 Task: Create a due date automation trigger when advanced on, on the tuesday of the week before a card is due add dates starting in less than 1 working days at 11:00 AM.
Action: Mouse moved to (868, 78)
Screenshot: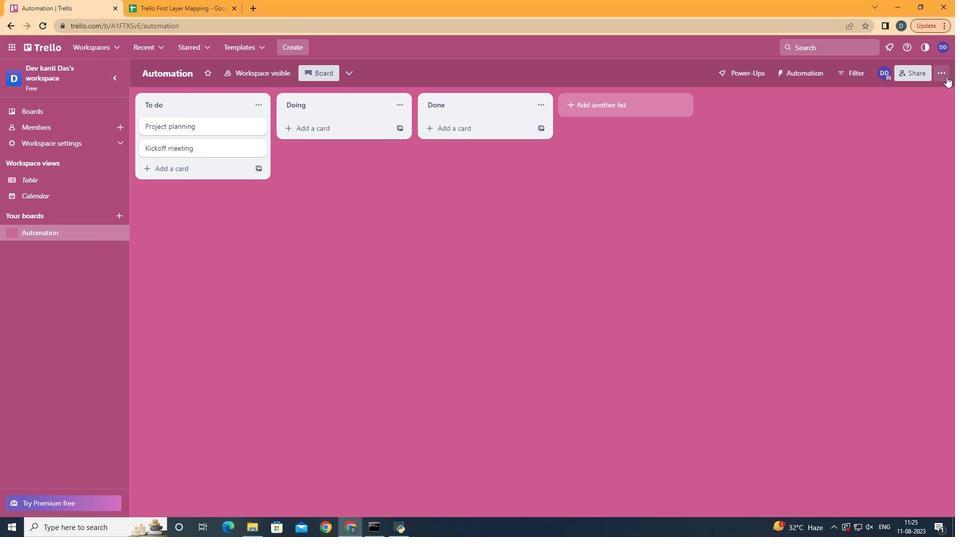 
Action: Mouse pressed left at (868, 78)
Screenshot: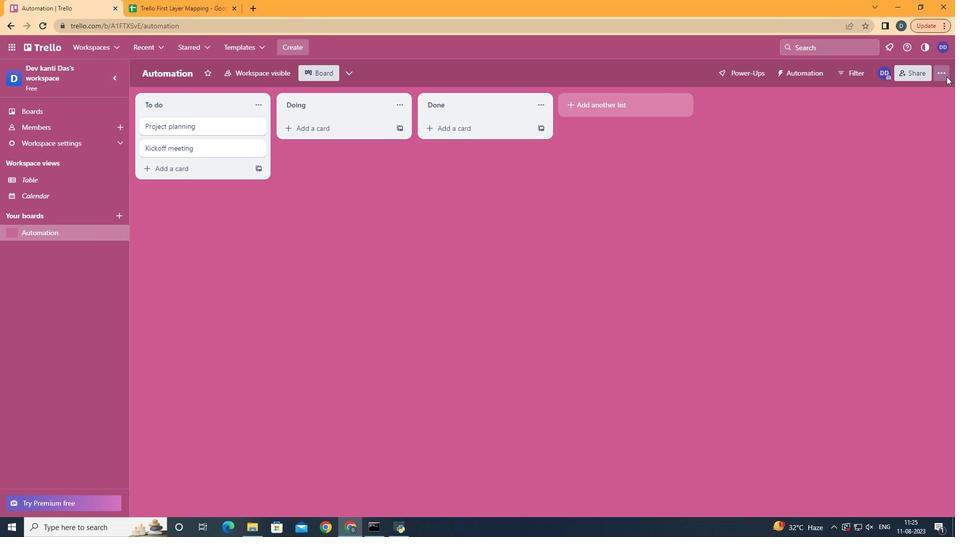 
Action: Mouse moved to (828, 220)
Screenshot: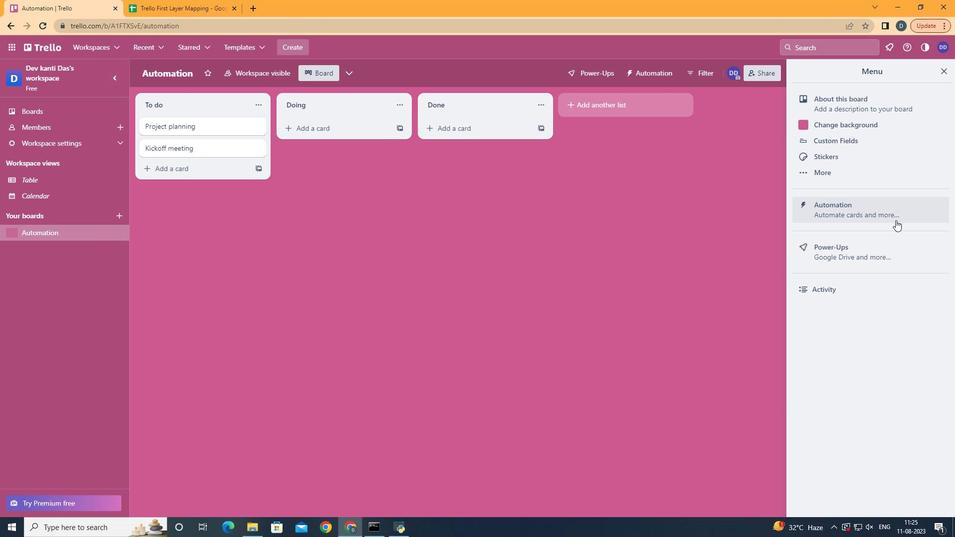 
Action: Mouse pressed left at (828, 220)
Screenshot: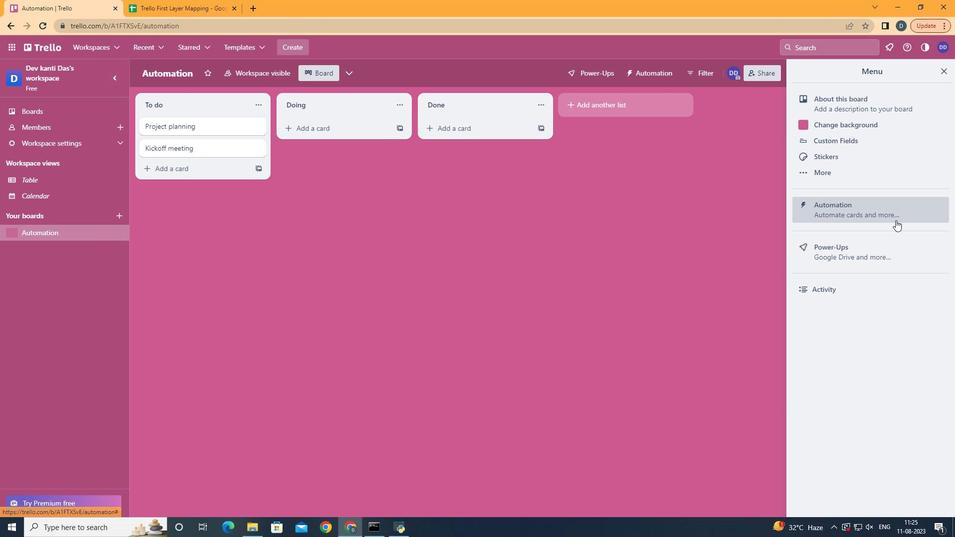 
Action: Mouse moved to (268, 196)
Screenshot: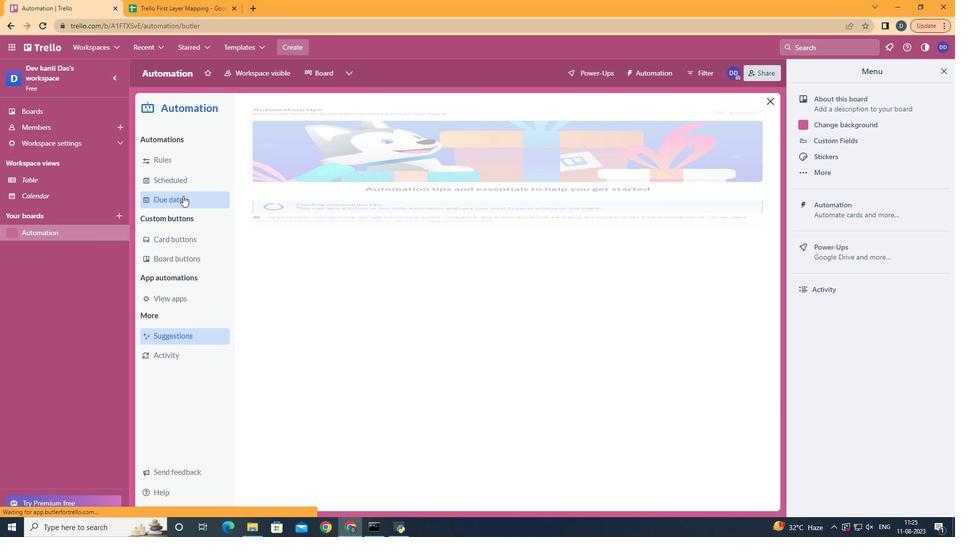
Action: Mouse pressed left at (268, 196)
Screenshot: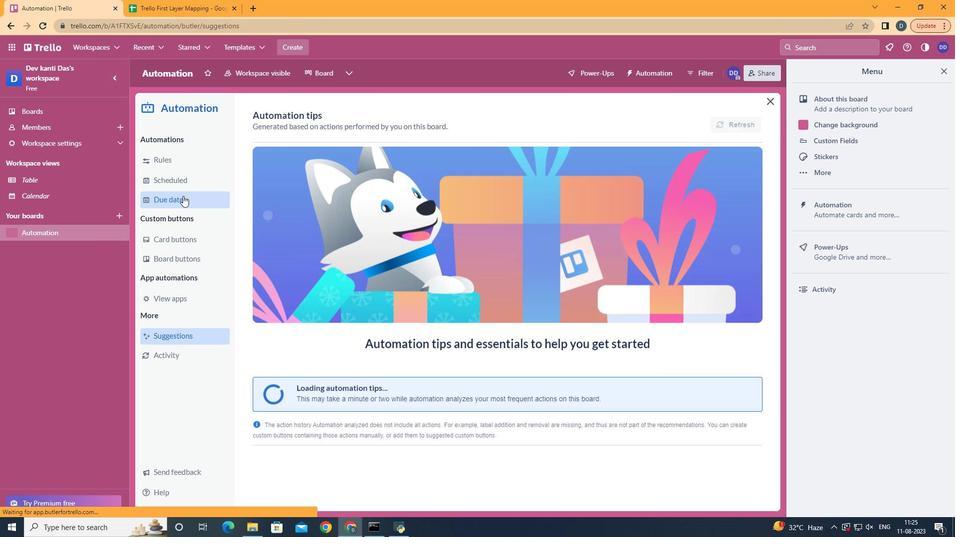 
Action: Mouse moved to (671, 119)
Screenshot: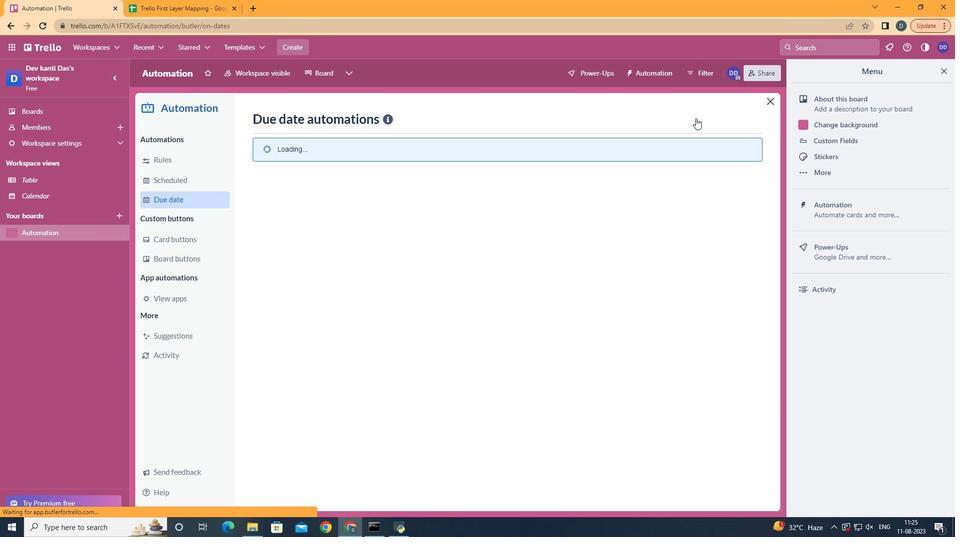 
Action: Mouse pressed left at (671, 119)
Screenshot: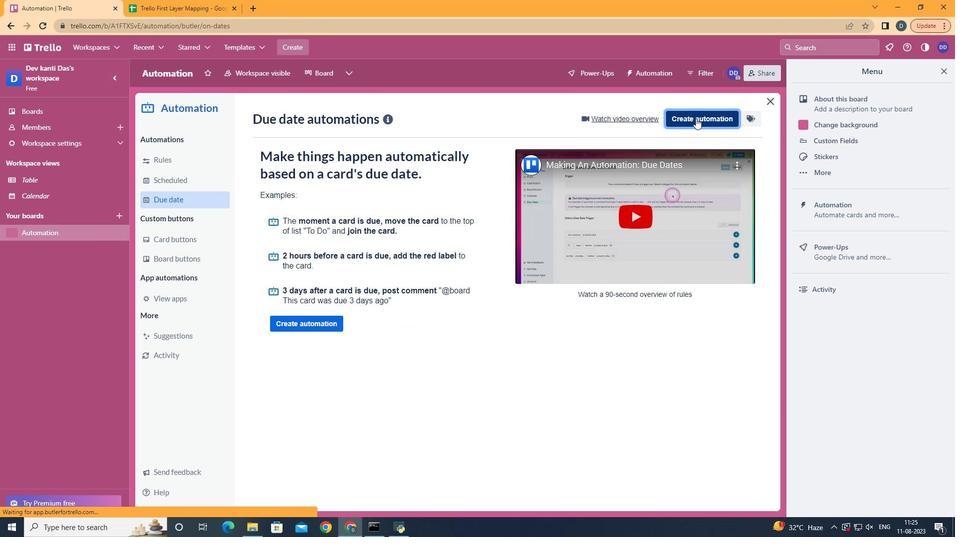
Action: Mouse moved to (521, 215)
Screenshot: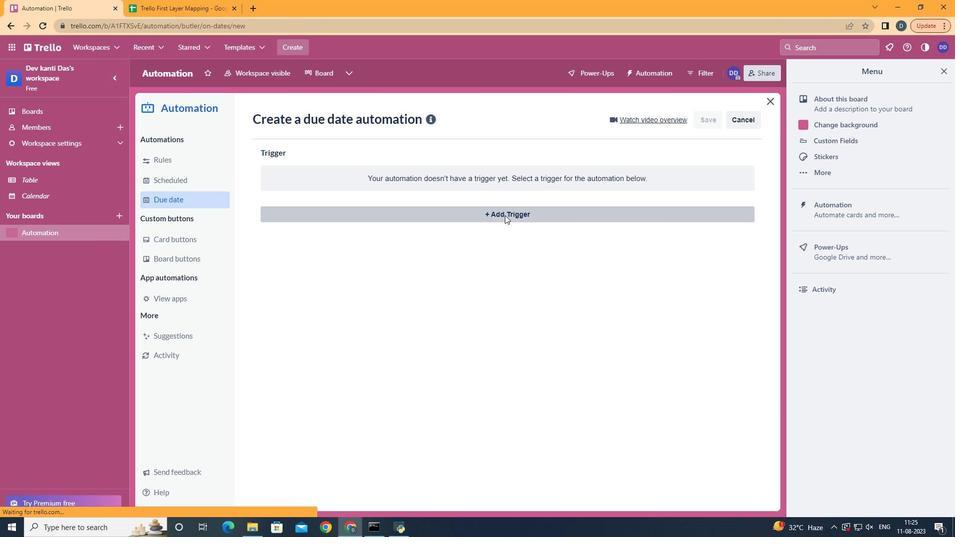 
Action: Mouse pressed left at (521, 215)
Screenshot: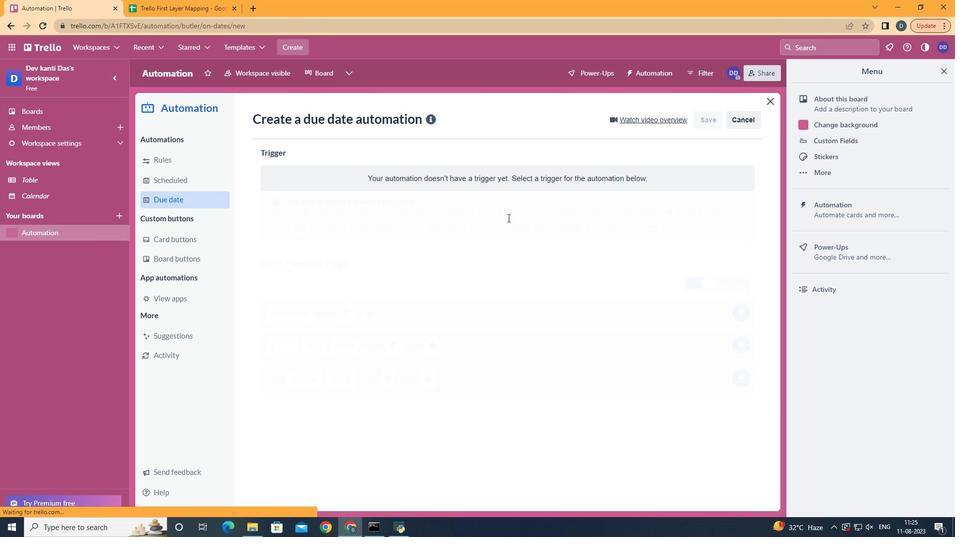 
Action: Mouse moved to (382, 279)
Screenshot: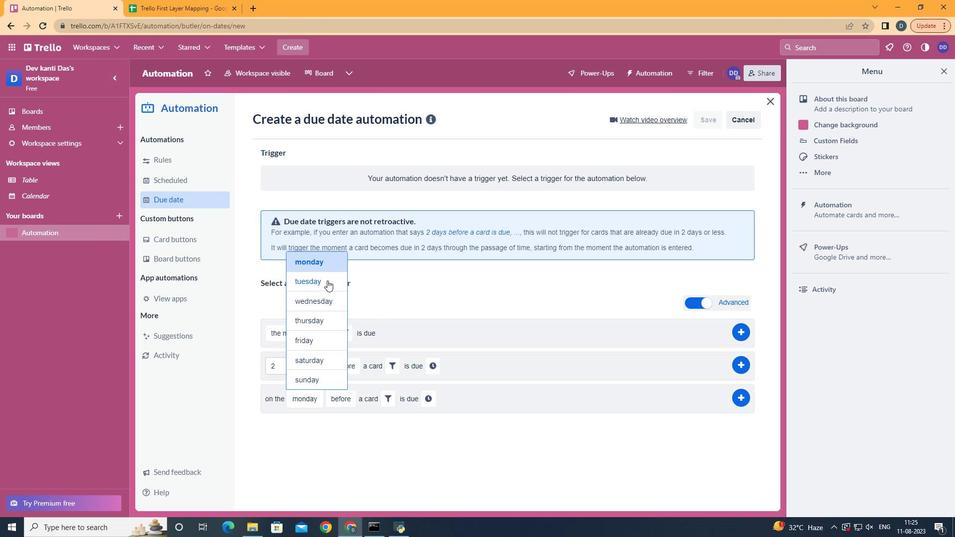 
Action: Mouse pressed left at (382, 279)
Screenshot: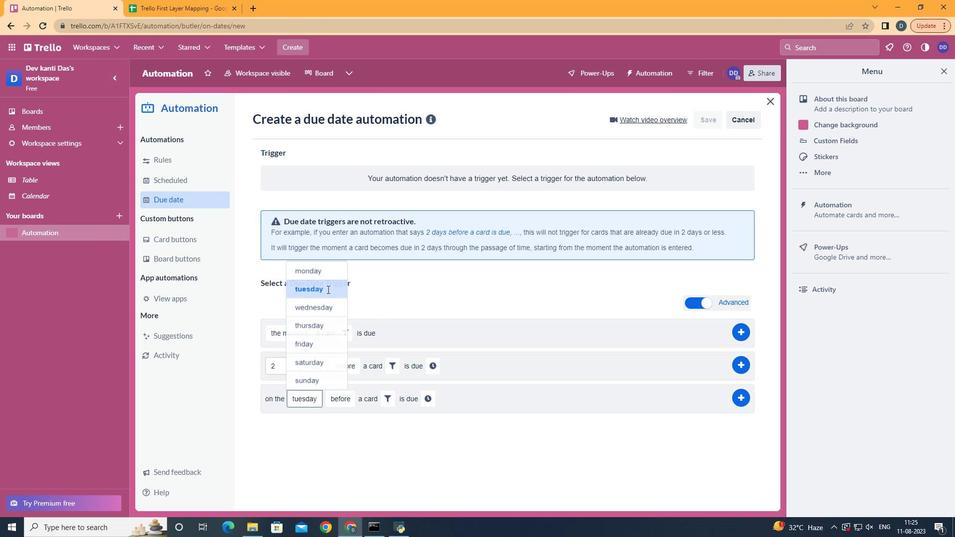
Action: Mouse moved to (405, 471)
Screenshot: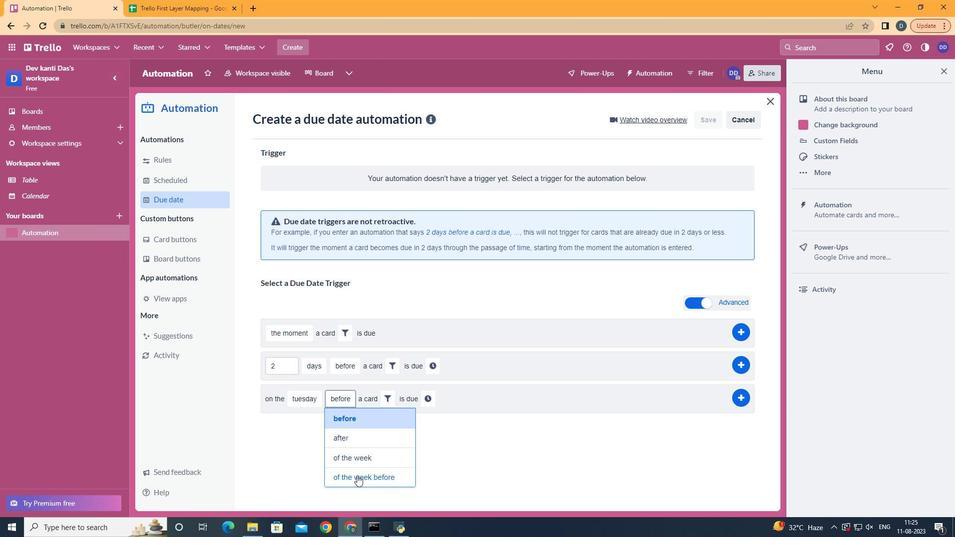 
Action: Mouse pressed left at (405, 471)
Screenshot: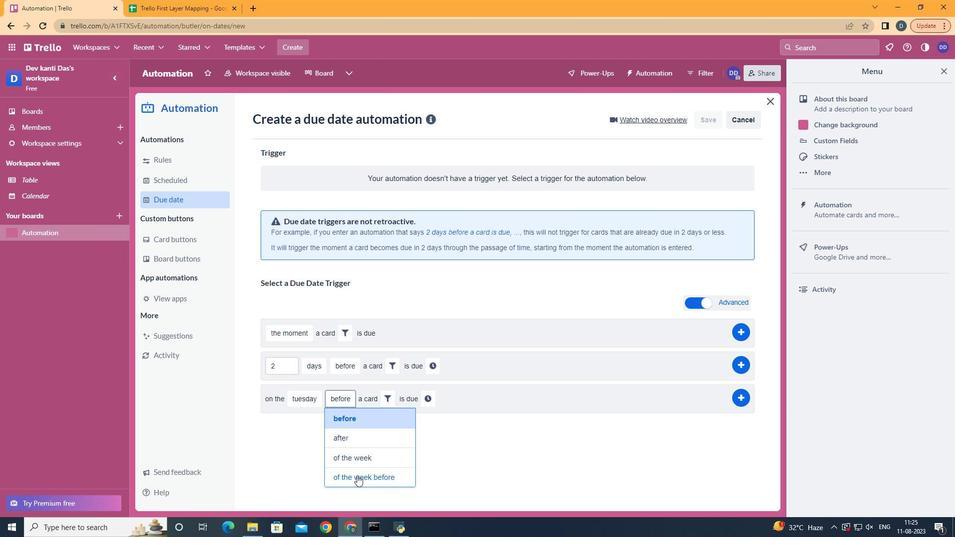 
Action: Mouse moved to (458, 400)
Screenshot: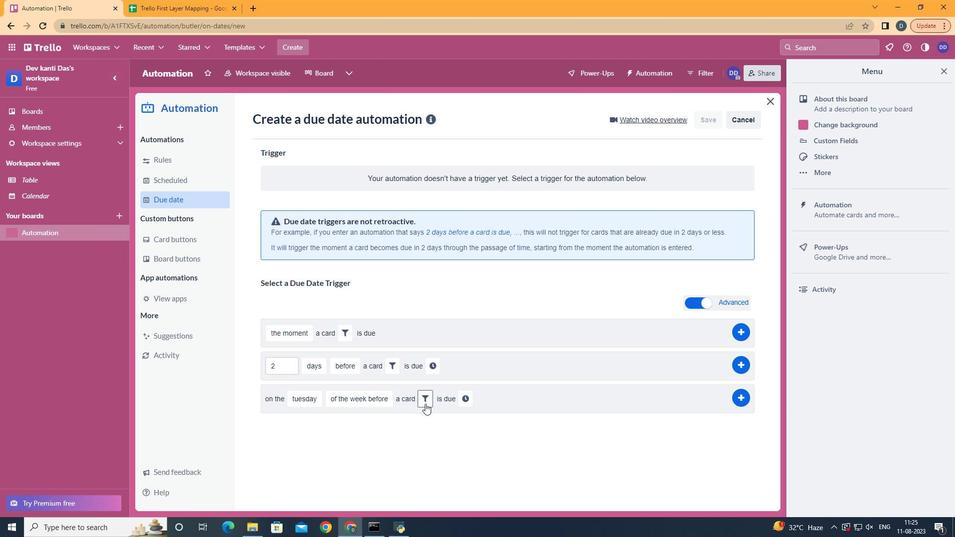 
Action: Mouse pressed left at (458, 400)
Screenshot: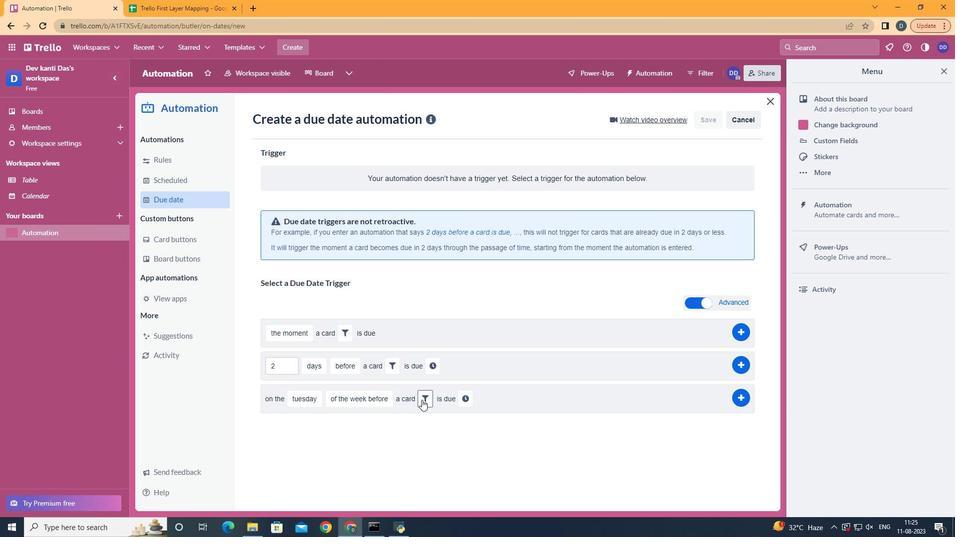 
Action: Mouse moved to (503, 423)
Screenshot: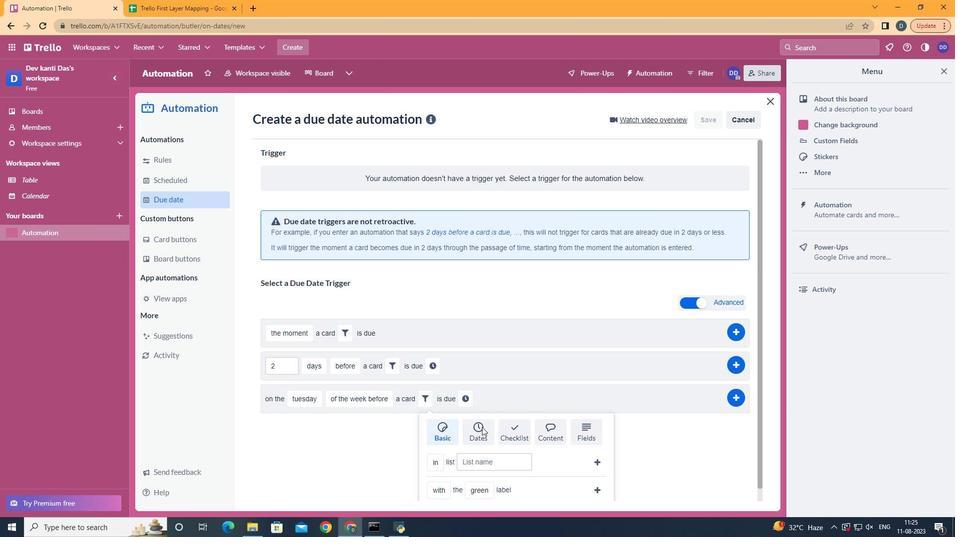 
Action: Mouse pressed left at (503, 423)
Screenshot: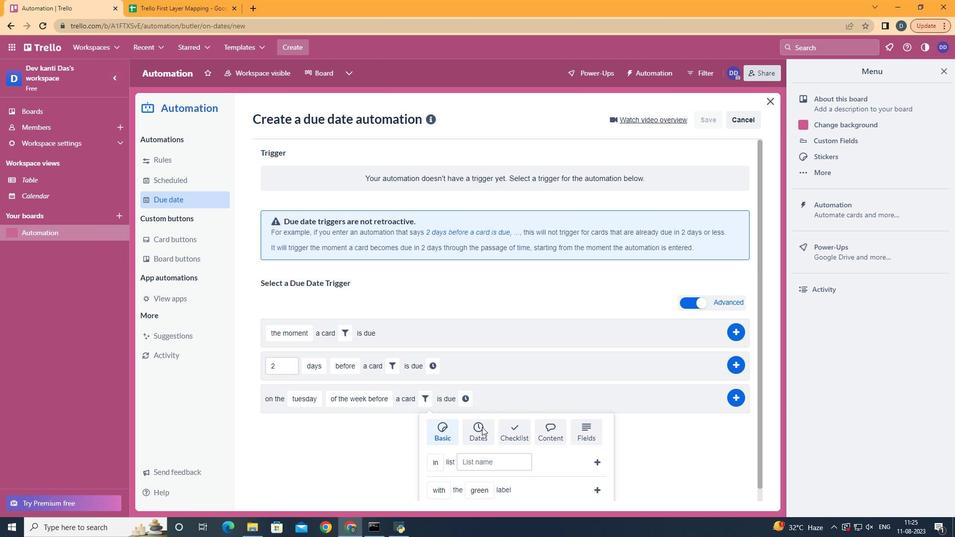 
Action: Mouse moved to (503, 425)
Screenshot: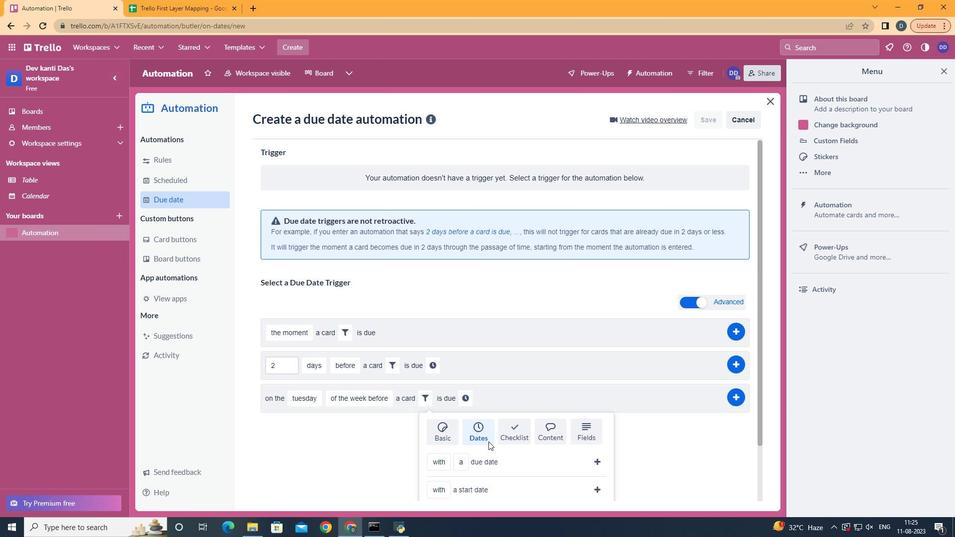 
Action: Mouse scrolled (503, 424) with delta (0, 0)
Screenshot: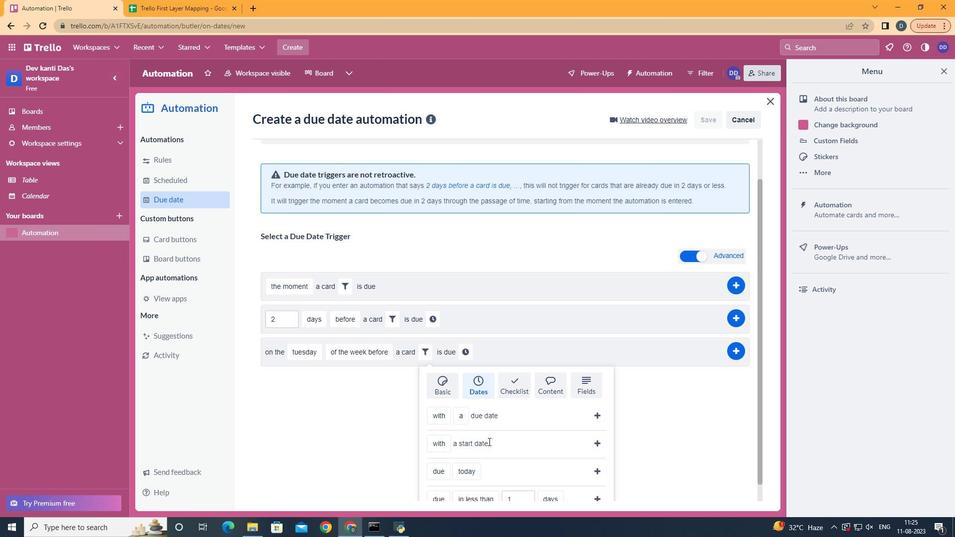 
Action: Mouse scrolled (503, 424) with delta (0, 0)
Screenshot: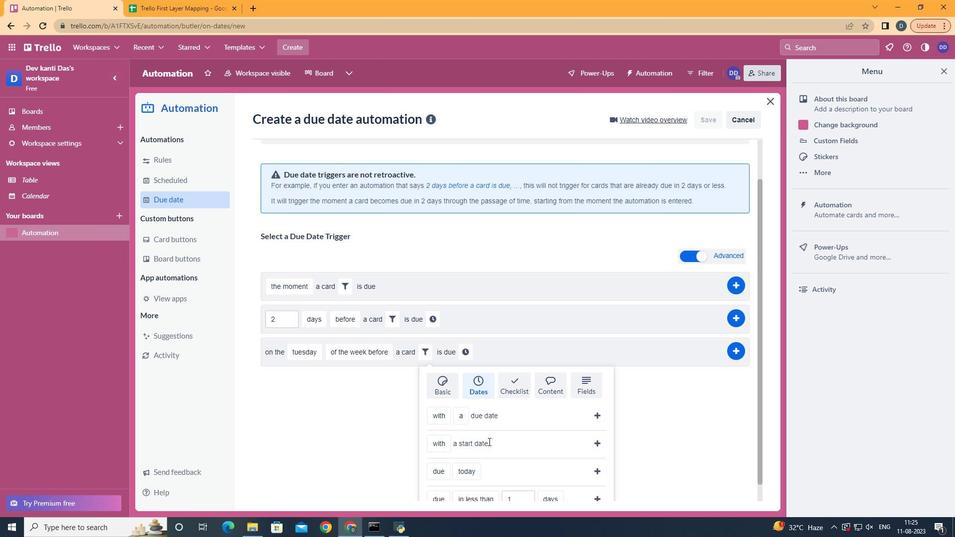 
Action: Mouse moved to (503, 425)
Screenshot: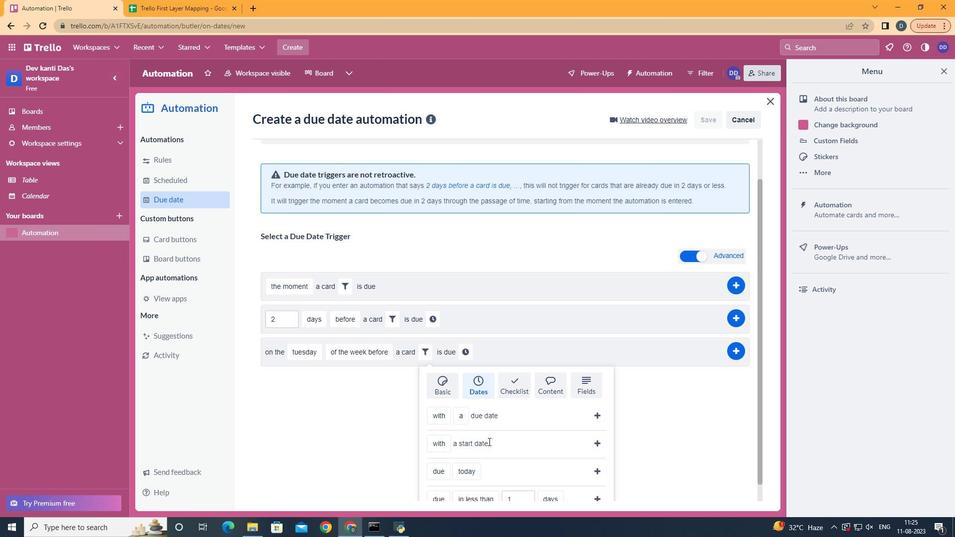 
Action: Mouse scrolled (503, 424) with delta (0, 0)
Screenshot: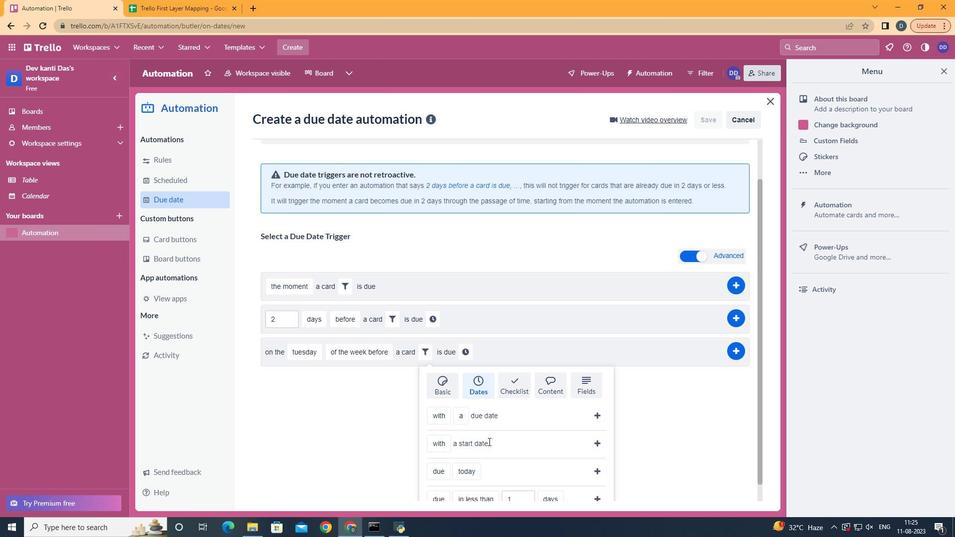 
Action: Mouse moved to (477, 456)
Screenshot: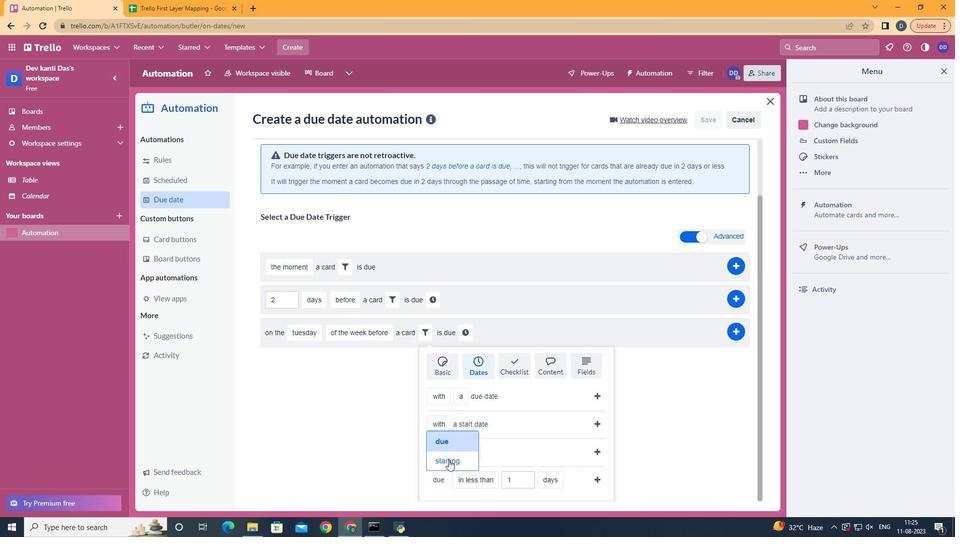 
Action: Mouse pressed left at (477, 456)
Screenshot: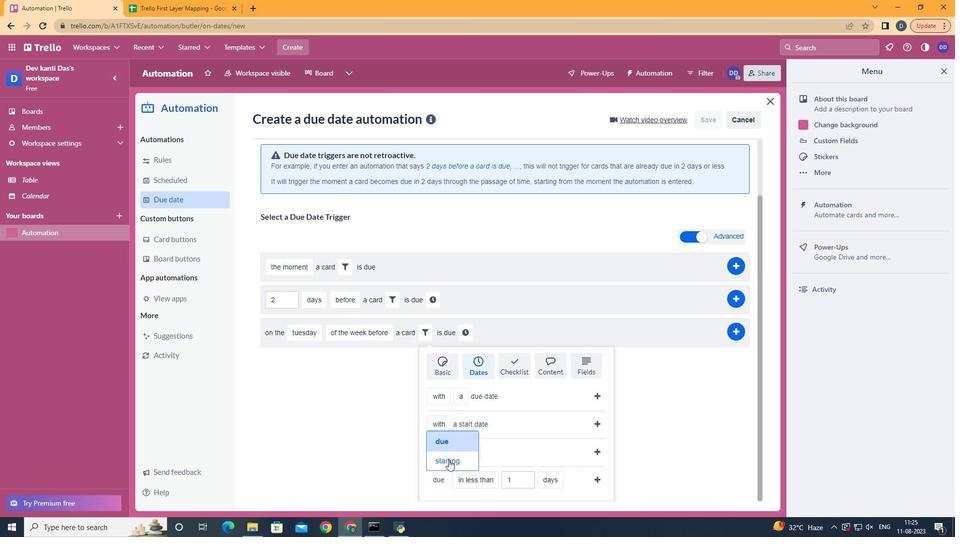 
Action: Mouse moved to (570, 458)
Screenshot: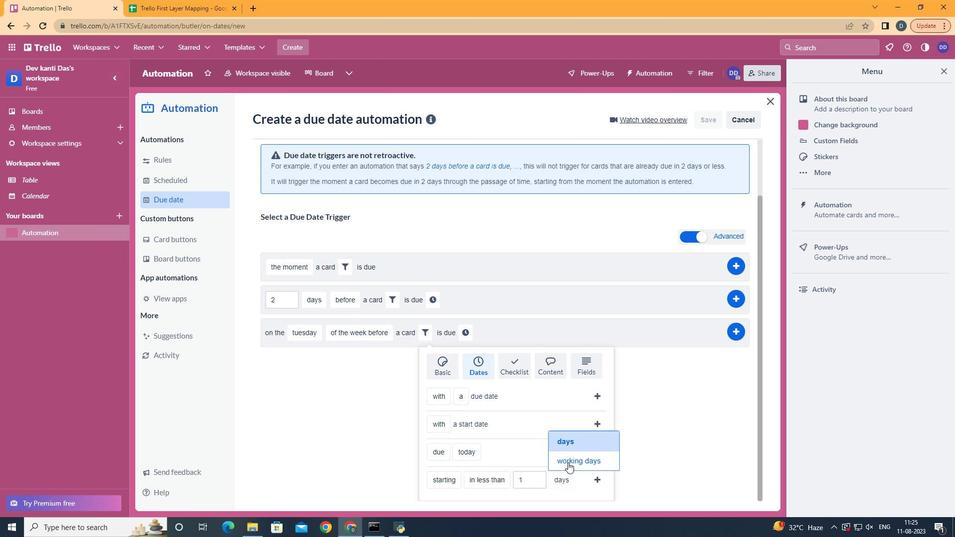 
Action: Mouse pressed left at (570, 458)
Screenshot: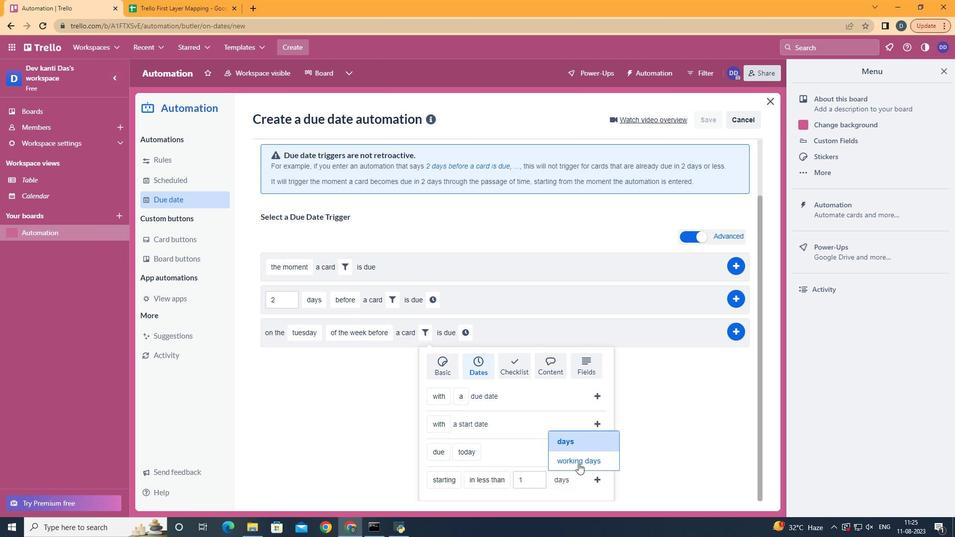 
Action: Mouse moved to (605, 475)
Screenshot: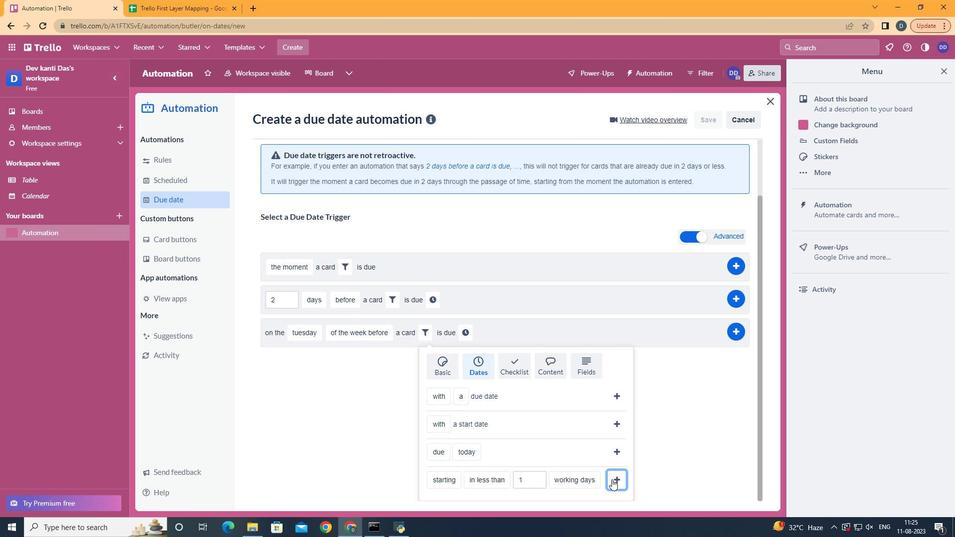 
Action: Mouse pressed left at (605, 475)
Screenshot: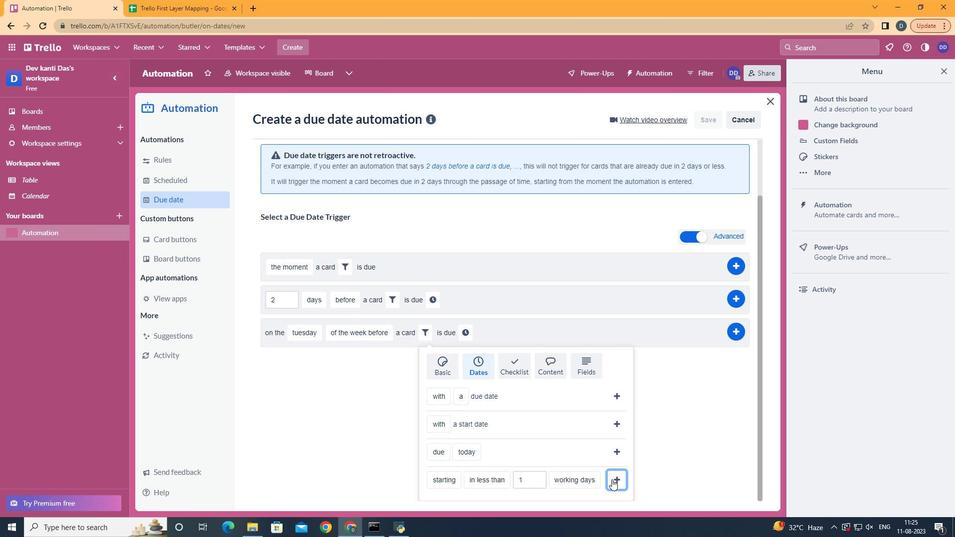 
Action: Mouse moved to (593, 399)
Screenshot: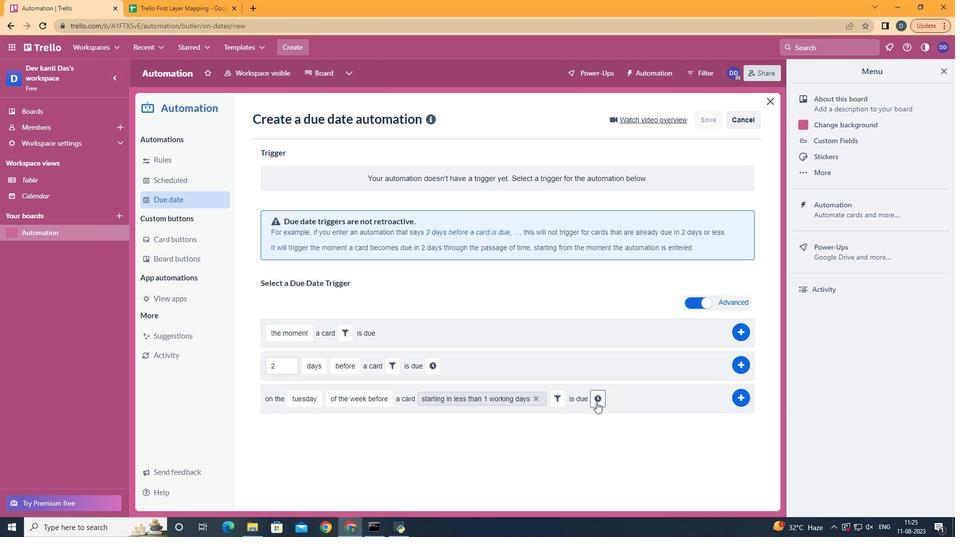 
Action: Mouse pressed left at (593, 399)
Screenshot: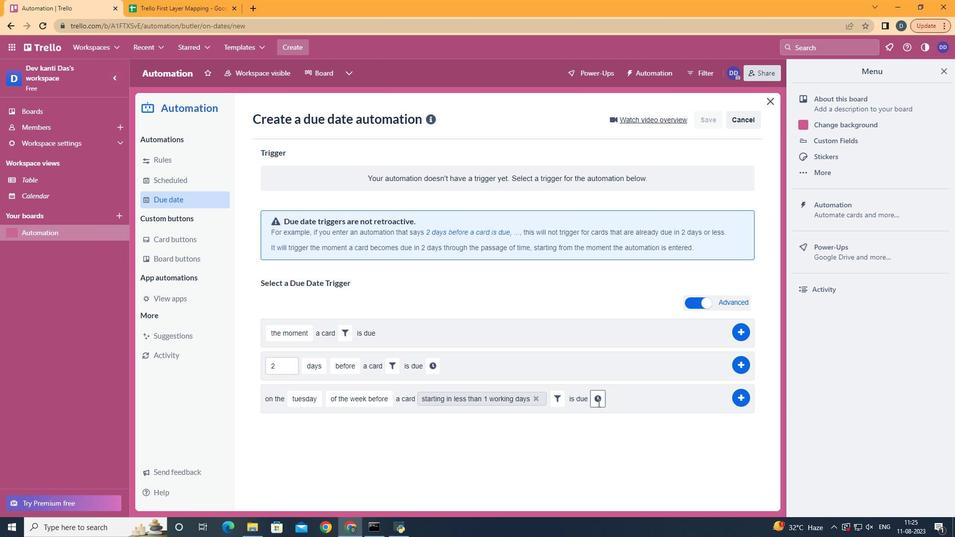 
Action: Mouse moved to (640, 395)
Screenshot: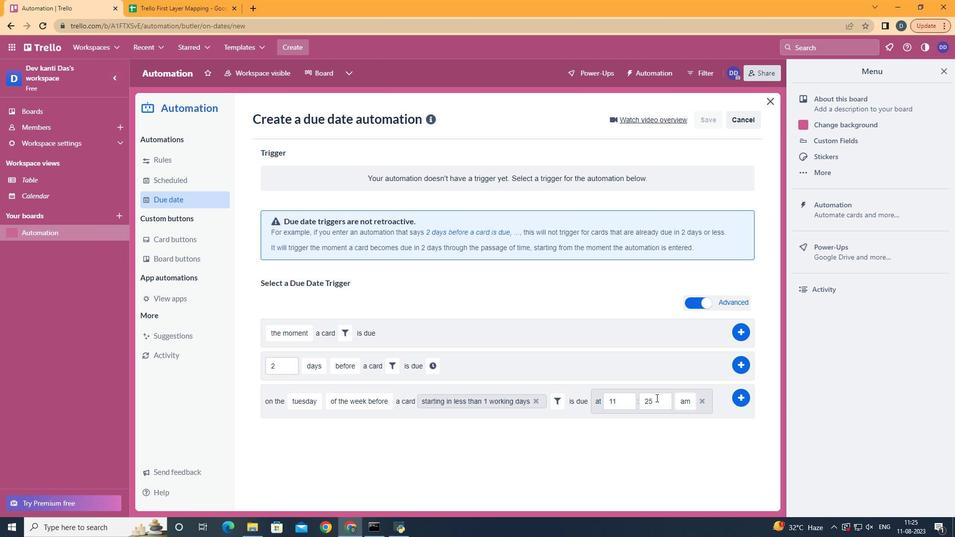 
Action: Mouse pressed left at (640, 395)
Screenshot: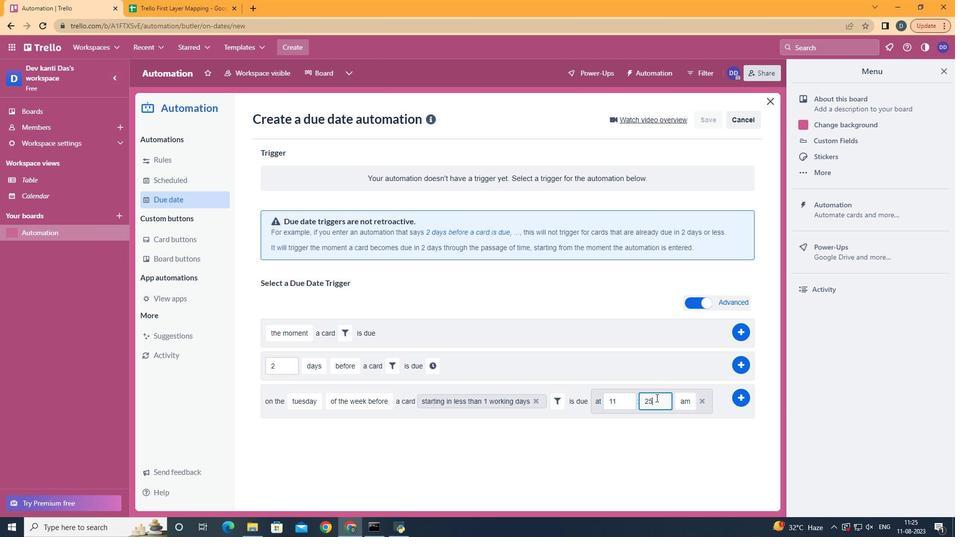 
Action: Key pressed <Key.backspace><Key.backspace>00
Screenshot: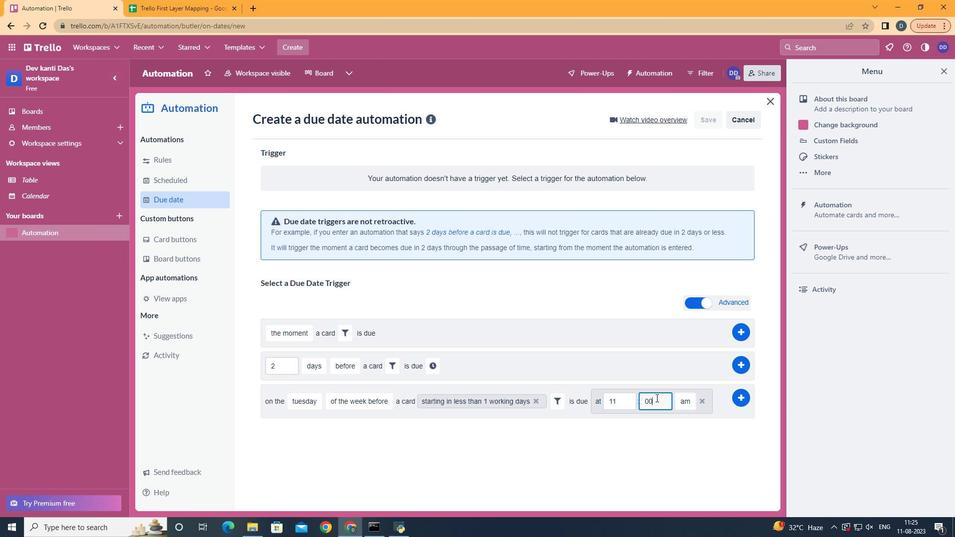 
Action: Mouse moved to (704, 394)
Screenshot: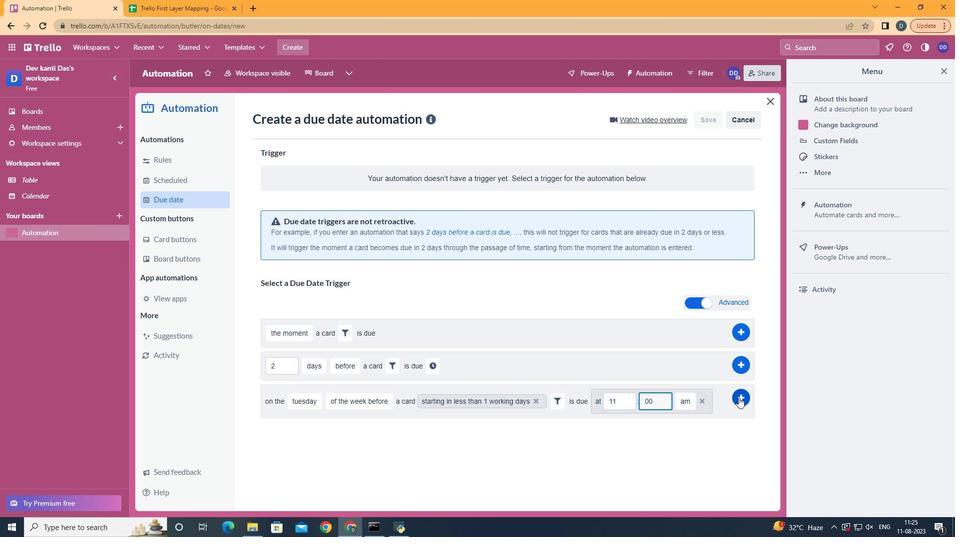 
Action: Mouse pressed left at (704, 394)
Screenshot: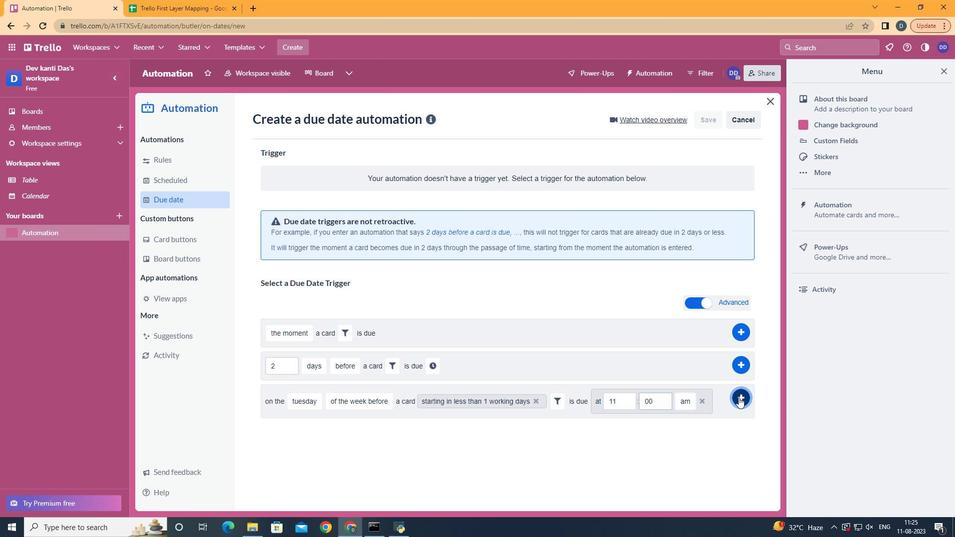
Action: Mouse moved to (702, 395)
Screenshot: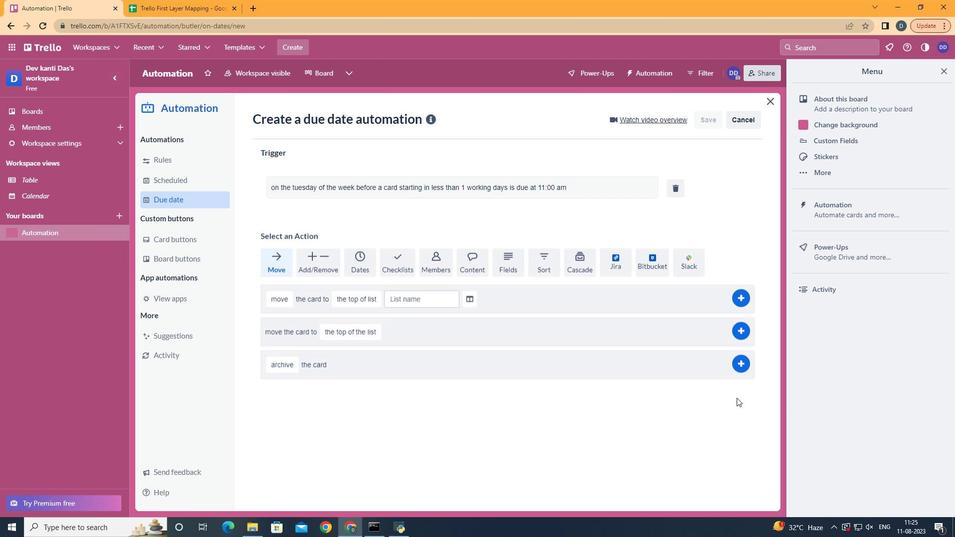 
